 Task: Create a task  Implement a feature for users to share content with friends , assign it to team member softage.9@softage.net in the project UniTech and update the status of the task to  On Track  , set the priority of the task to Low.
Action: Mouse moved to (65, 409)
Screenshot: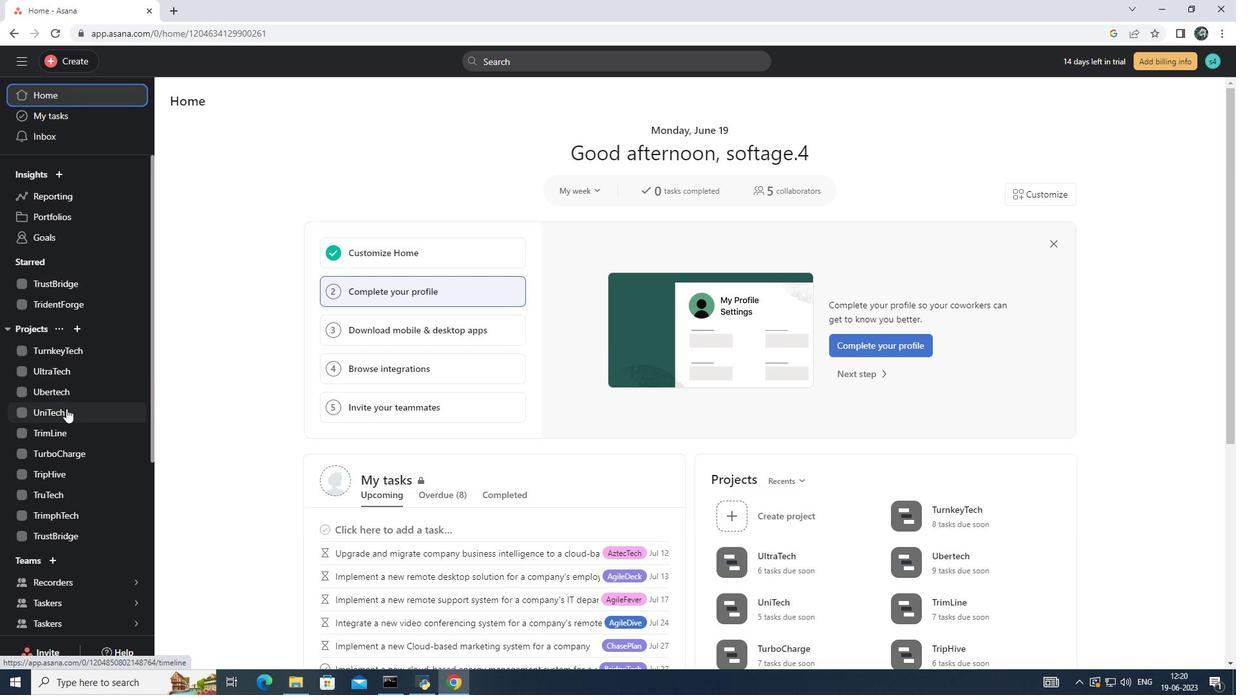 
Action: Mouse pressed left at (65, 409)
Screenshot: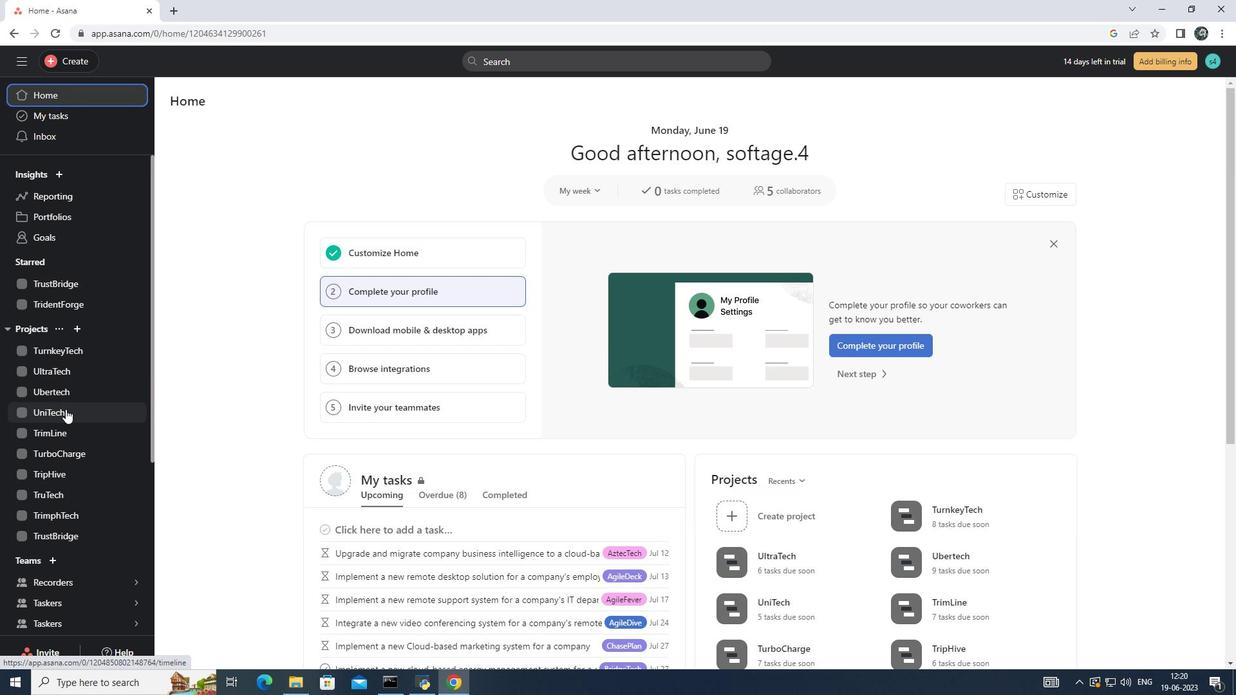 
Action: Mouse moved to (195, 160)
Screenshot: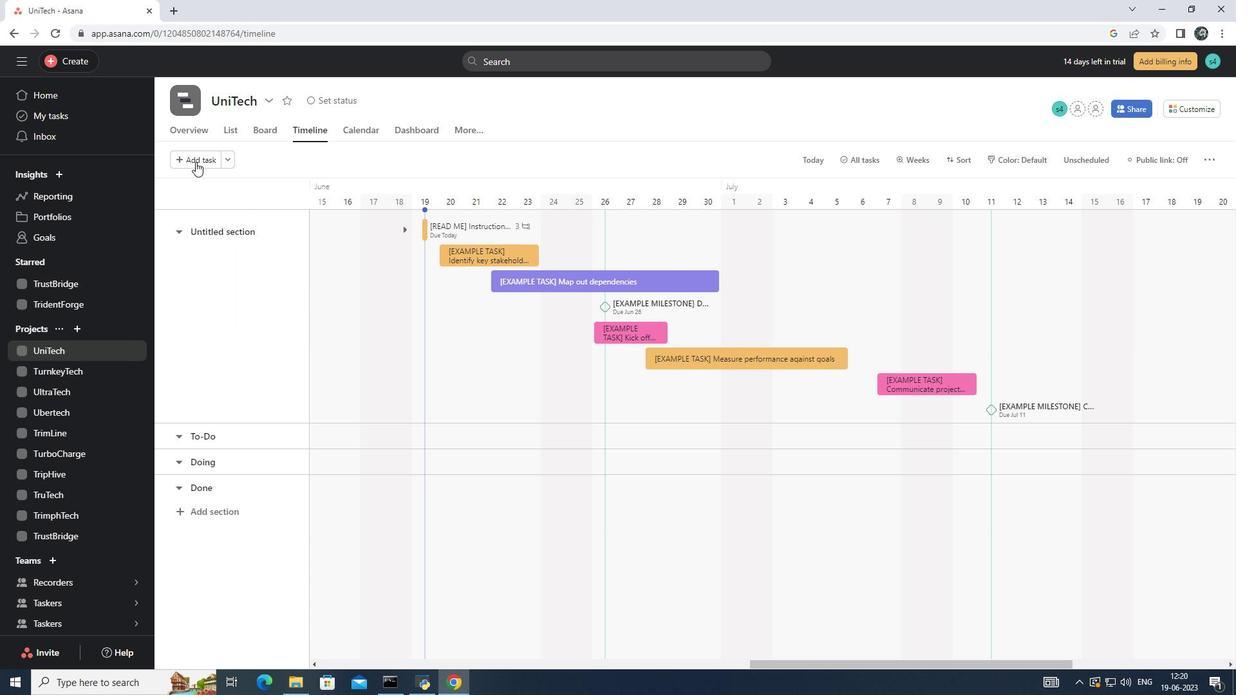 
Action: Mouse pressed left at (195, 160)
Screenshot: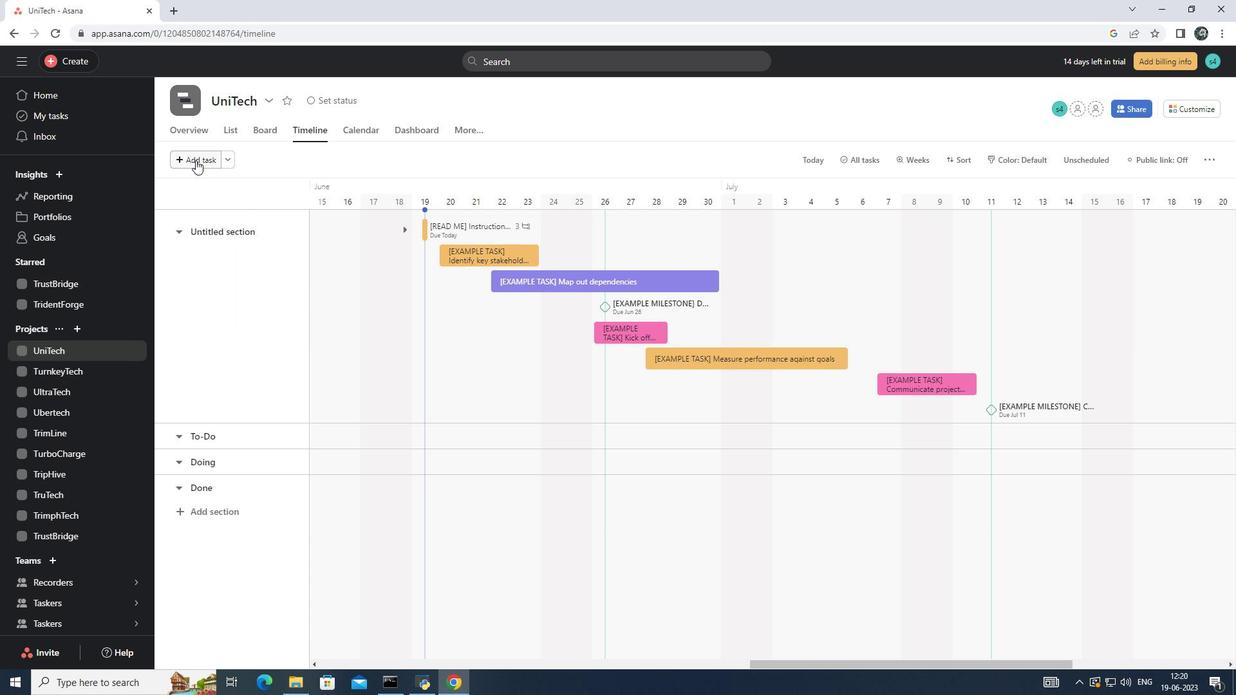 
Action: Mouse moved to (441, 232)
Screenshot: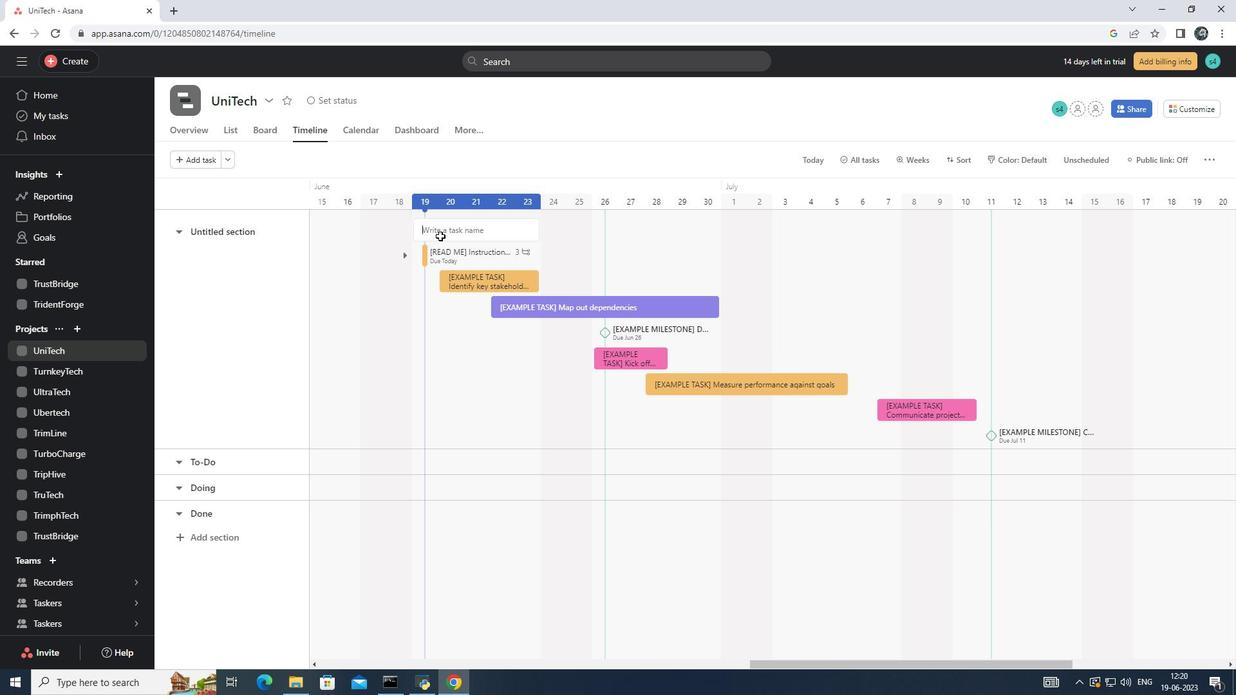 
Action: Mouse pressed left at (441, 232)
Screenshot: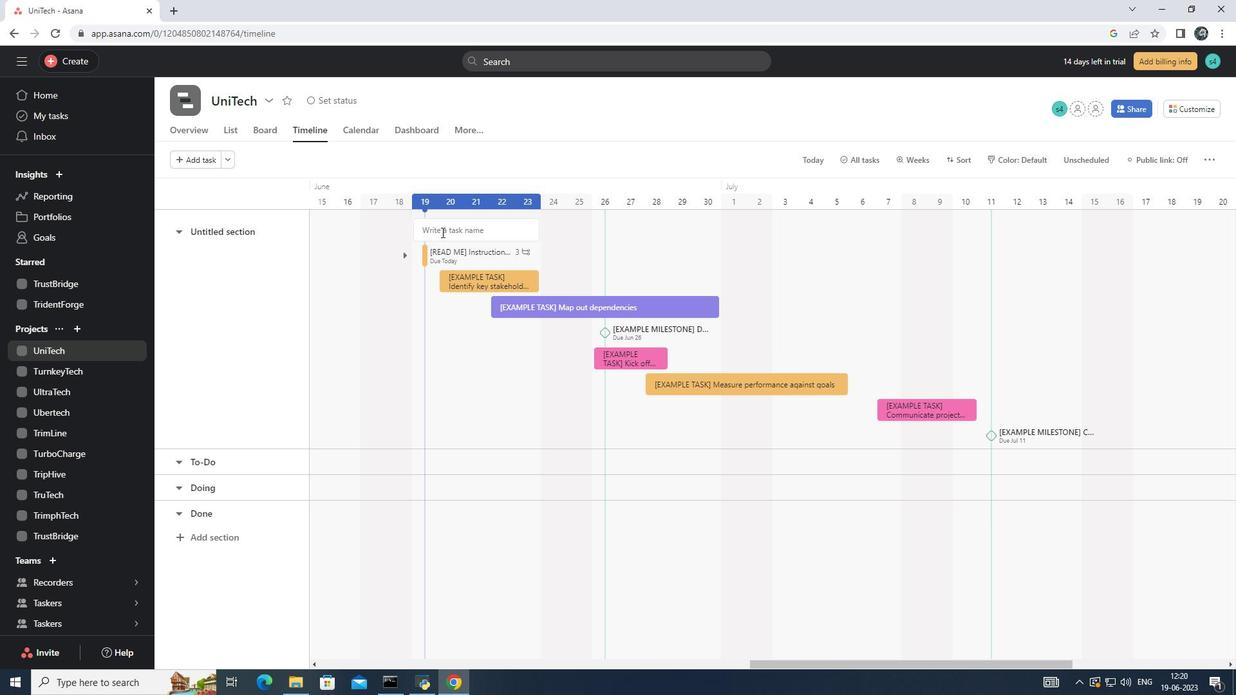 
Action: Mouse moved to (442, 231)
Screenshot: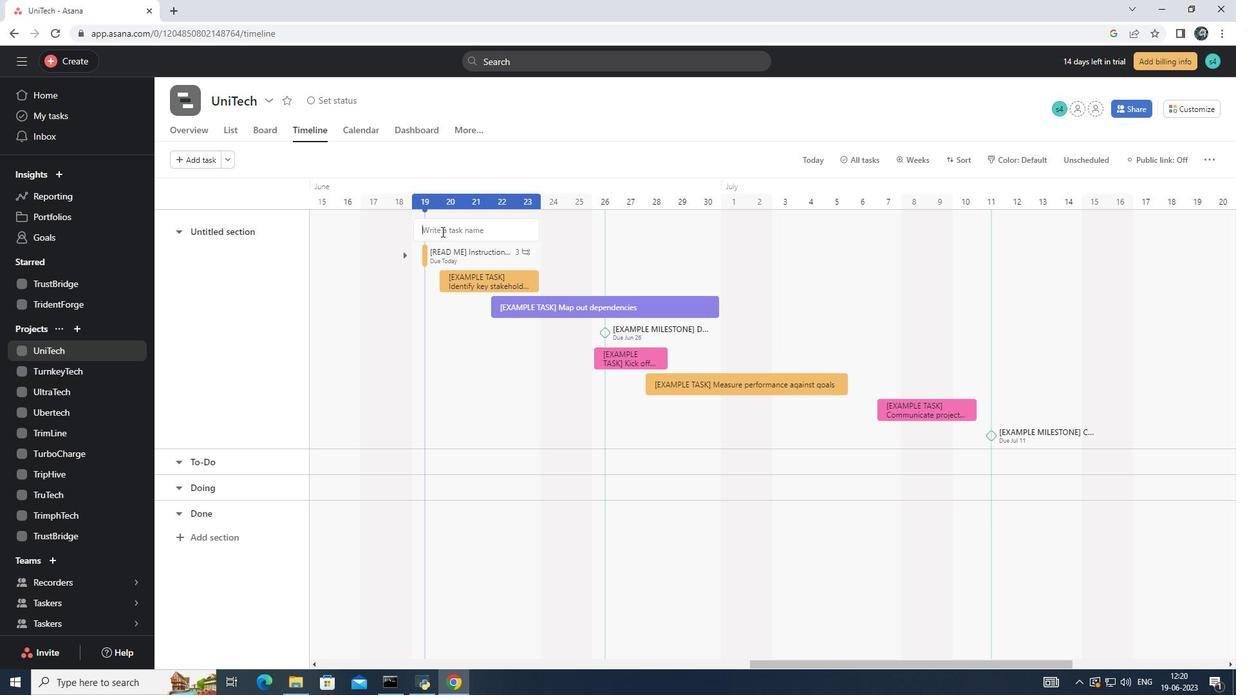 
Action: Key pressed <Key.shift>Implement<Key.space>a<Key.space>feature<Key.space>for<Key.space>users<Key.space>to<Key.space>share<Key.space>content<Key.space>with<Key.space>friends<Key.enter>
Screenshot: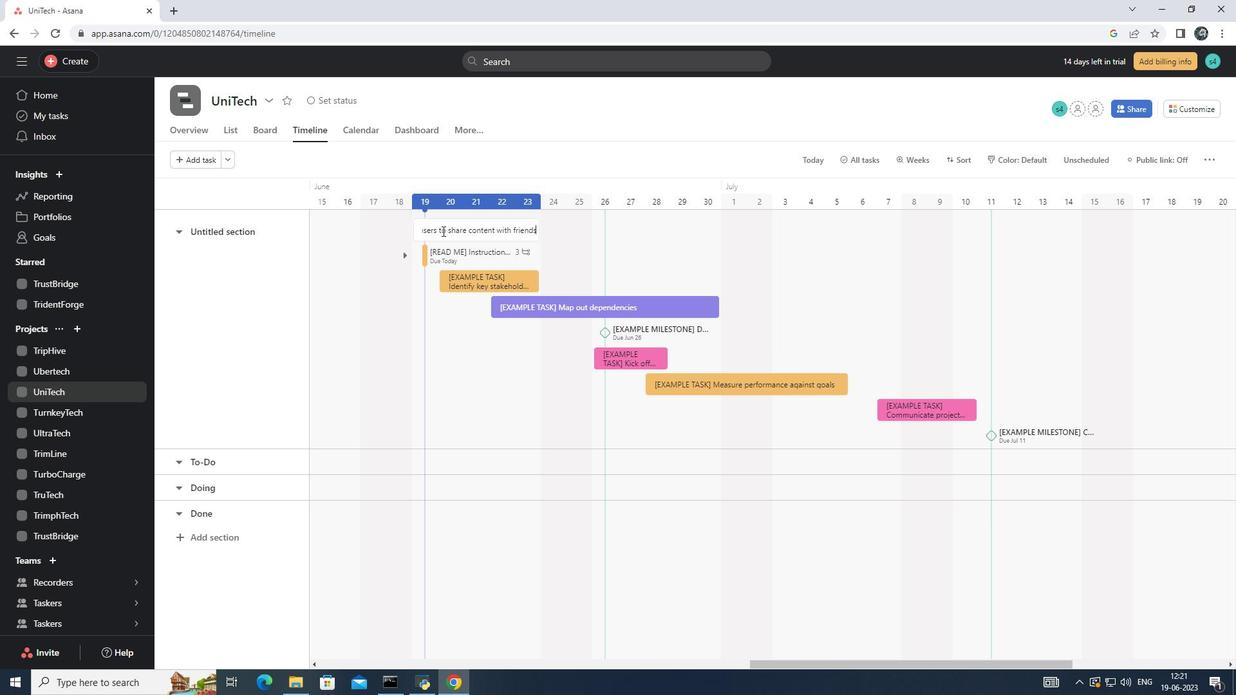 
Action: Mouse pressed left at (442, 231)
Screenshot: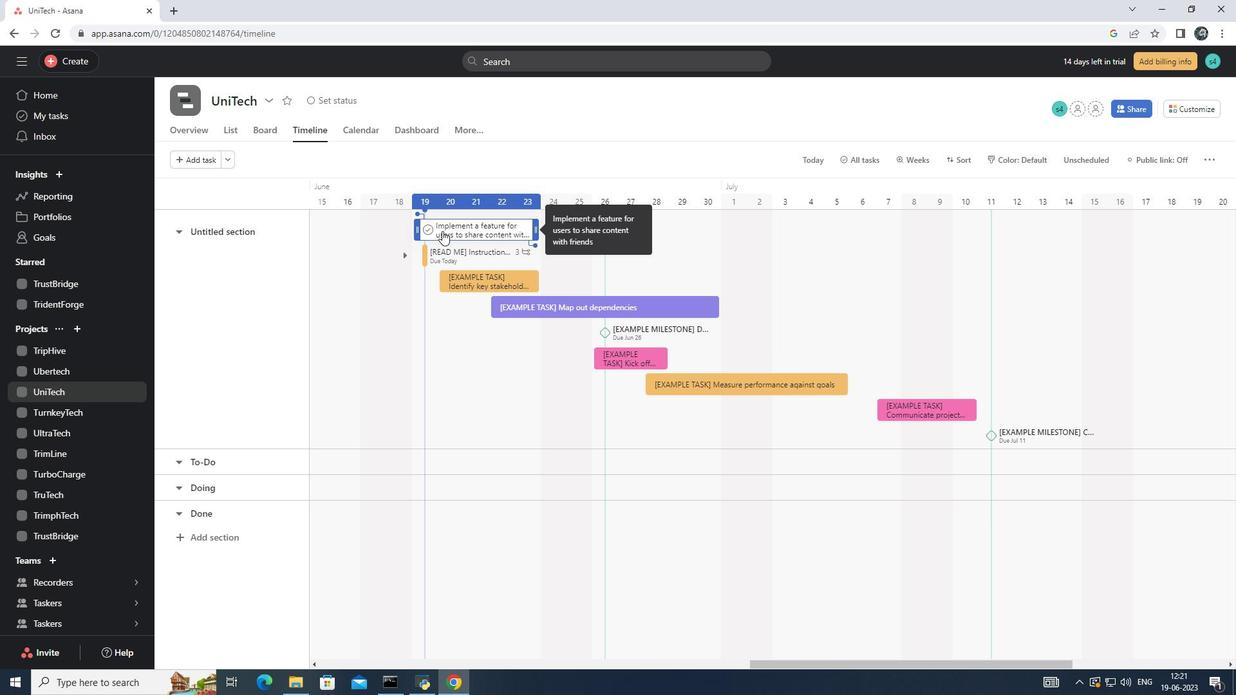 
Action: Mouse moved to (898, 249)
Screenshot: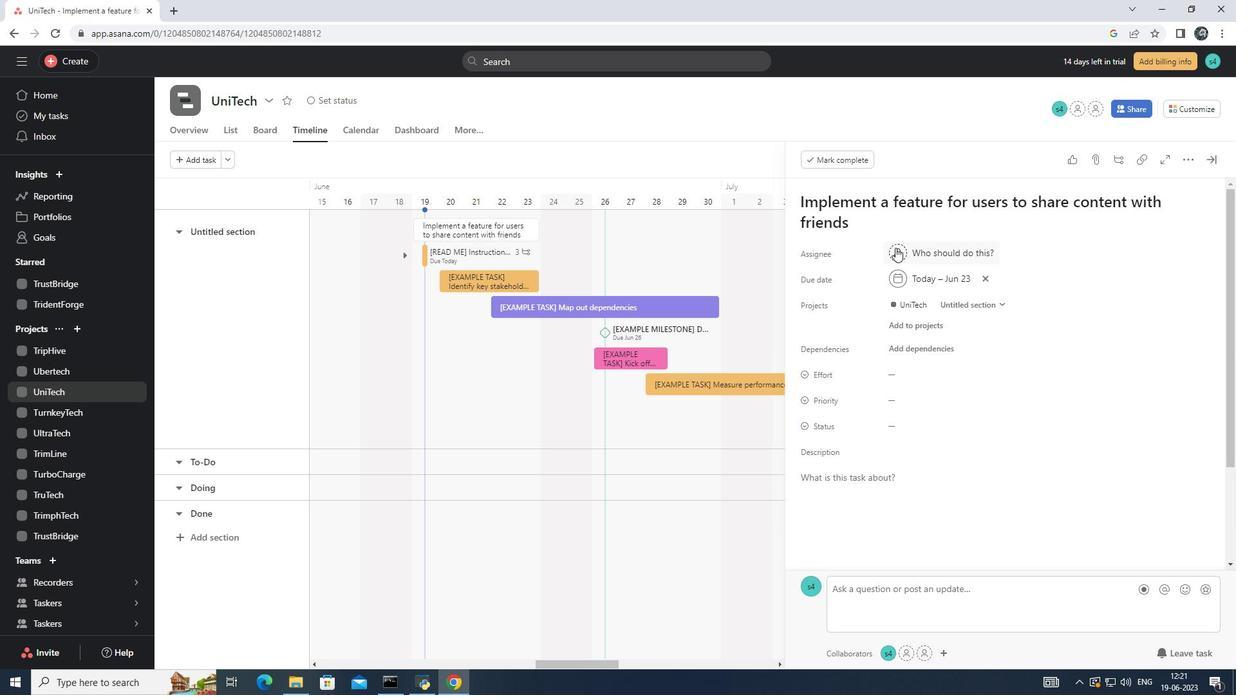 
Action: Mouse pressed left at (898, 249)
Screenshot: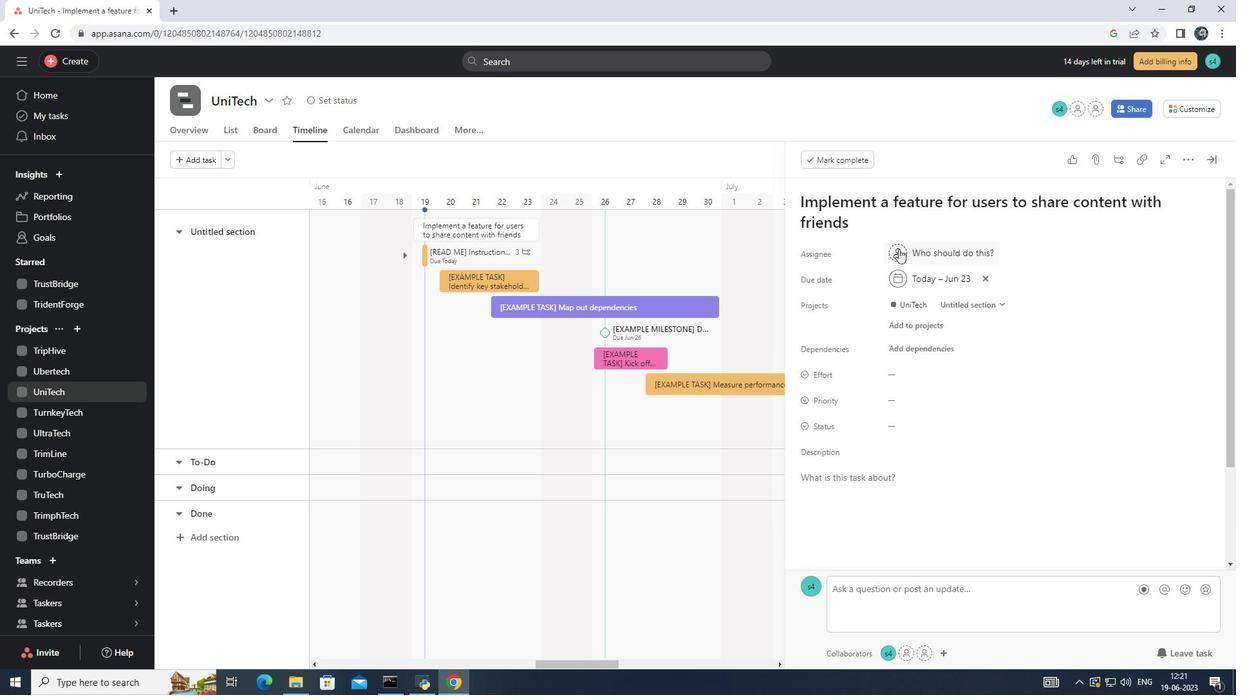 
Action: Mouse moved to (929, 254)
Screenshot: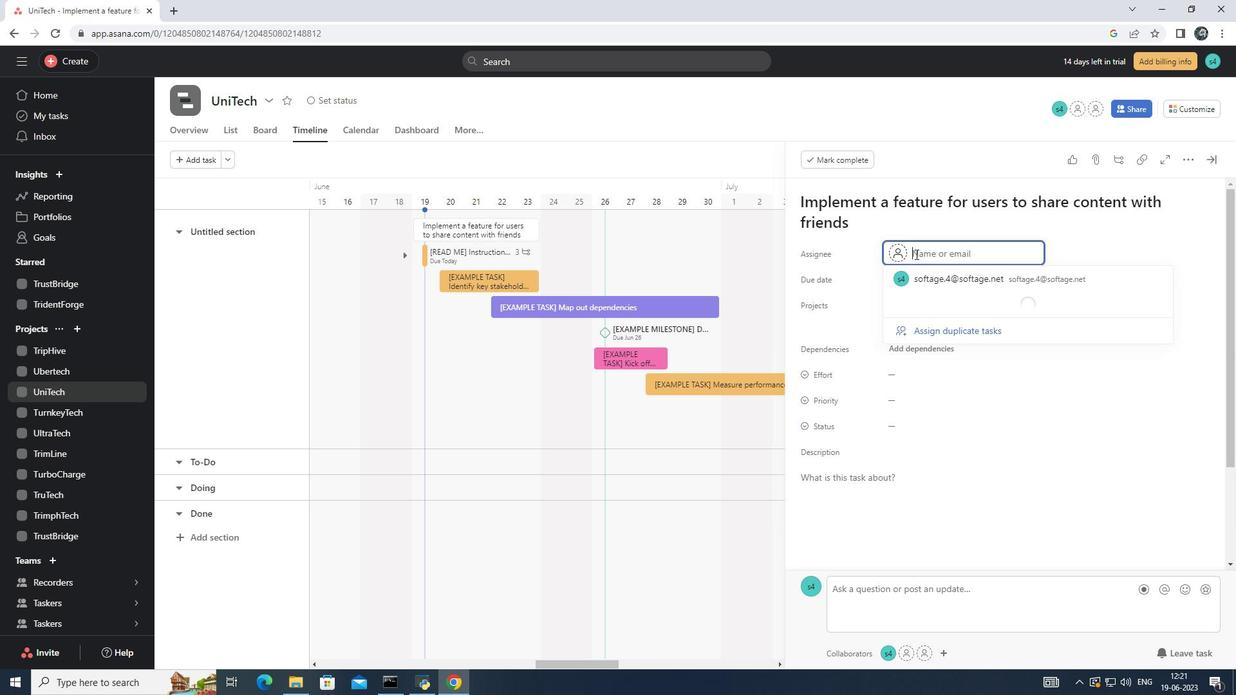
Action: Key pressed softage.9<Key.shift>@softage.net<Key.enter>
Screenshot: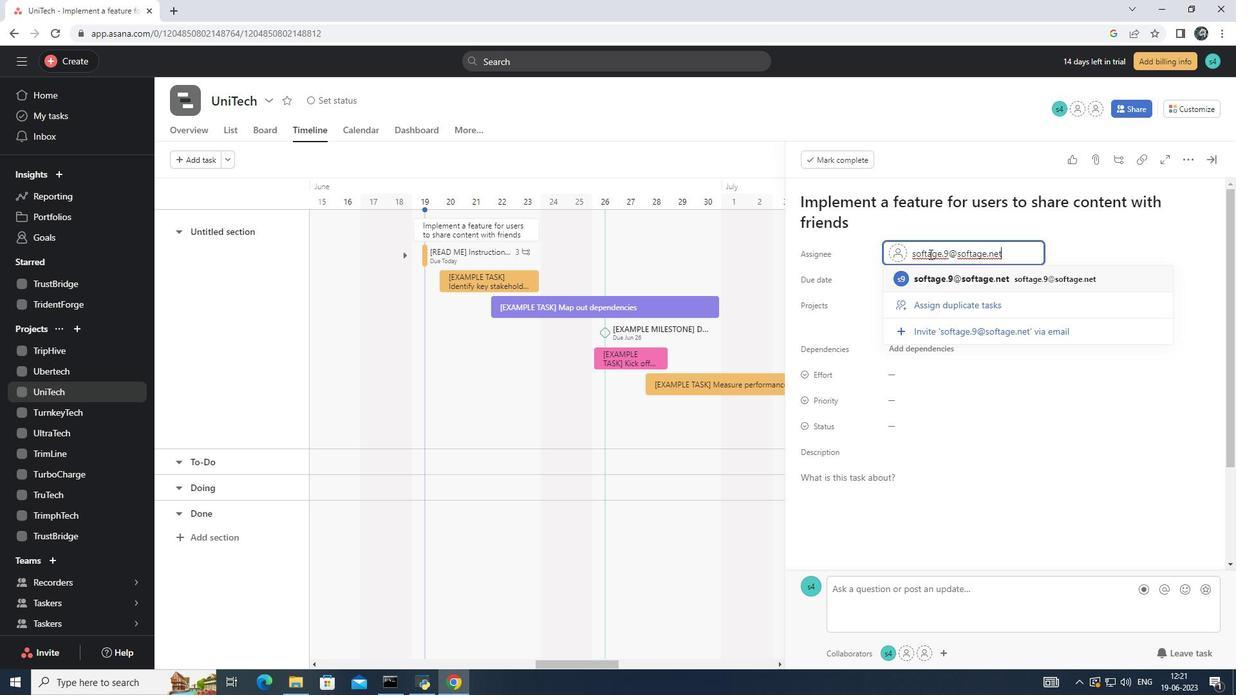 
Action: Mouse moved to (929, 426)
Screenshot: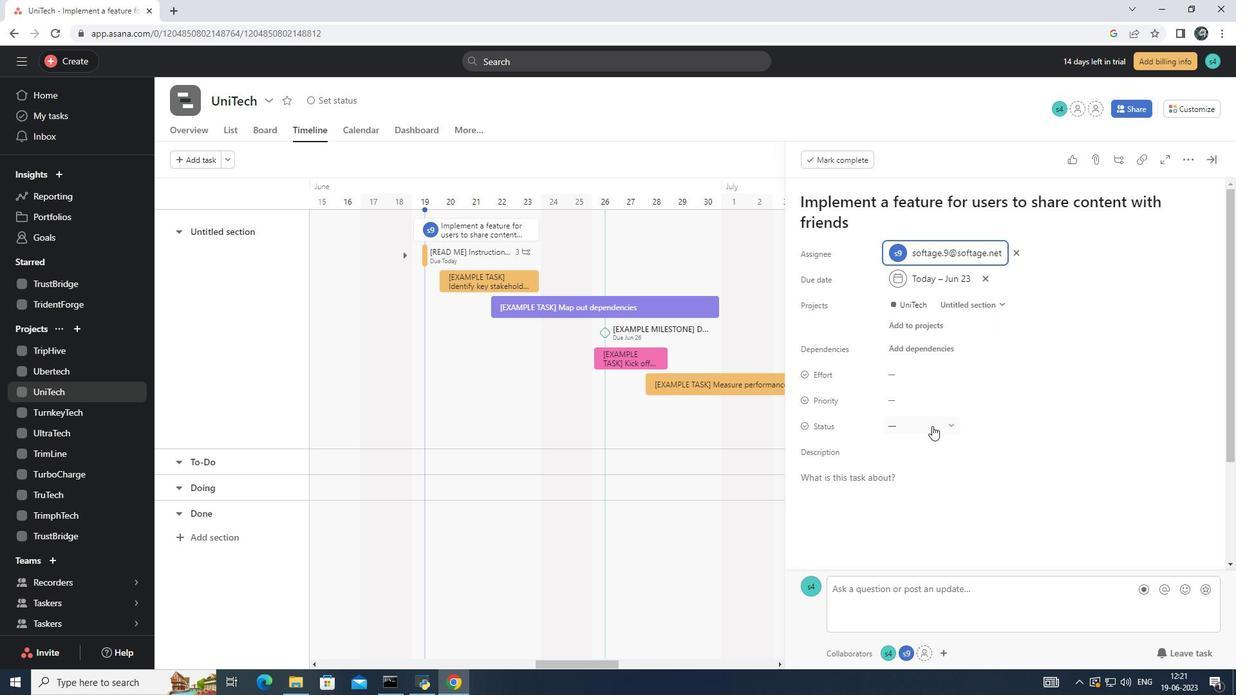 
Action: Mouse pressed left at (929, 426)
Screenshot: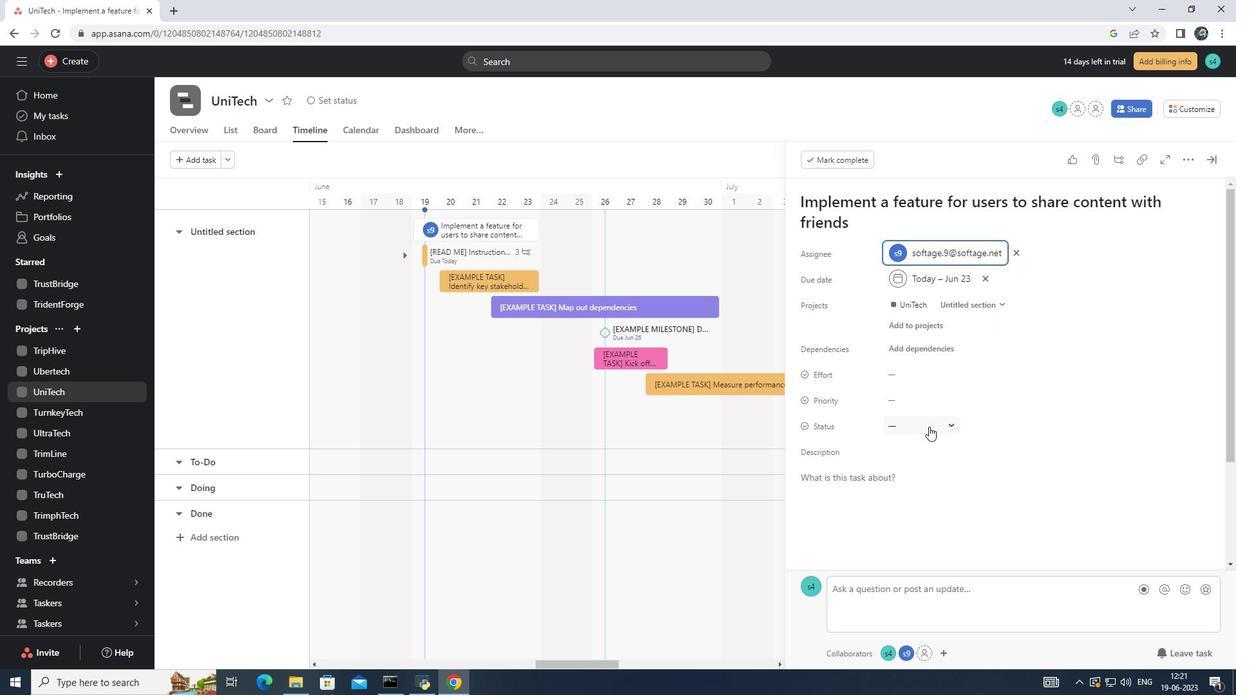 
Action: Mouse moved to (950, 469)
Screenshot: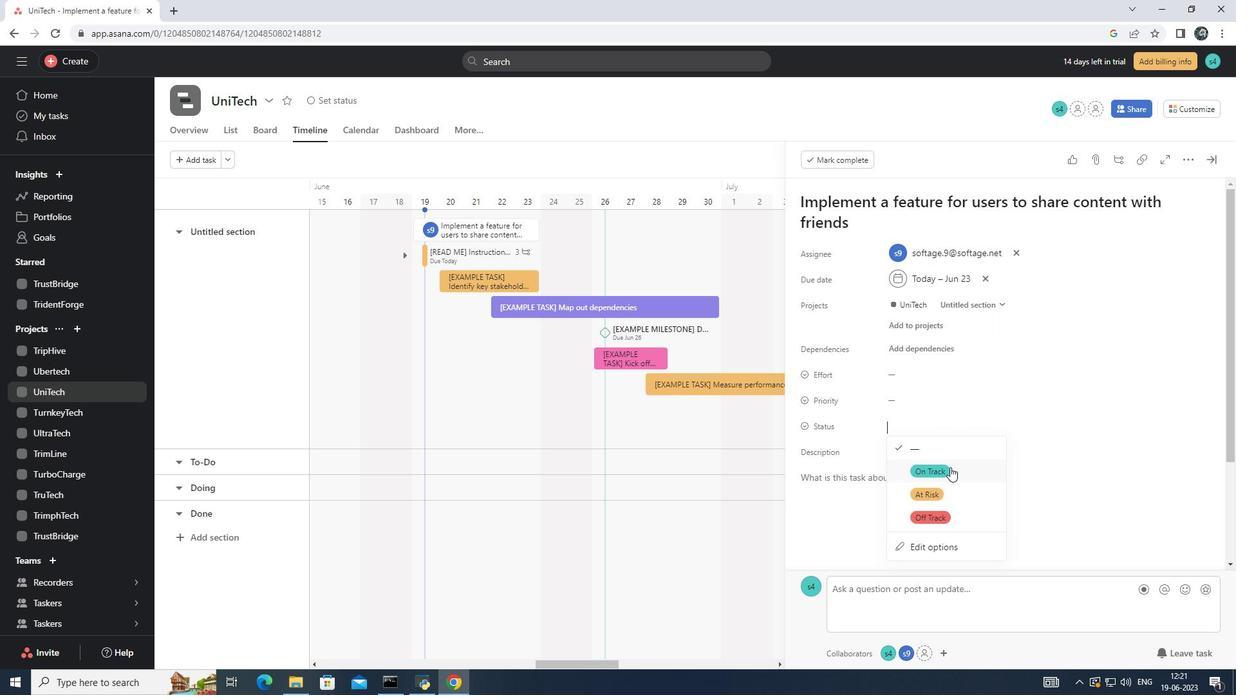 
Action: Mouse pressed left at (950, 469)
Screenshot: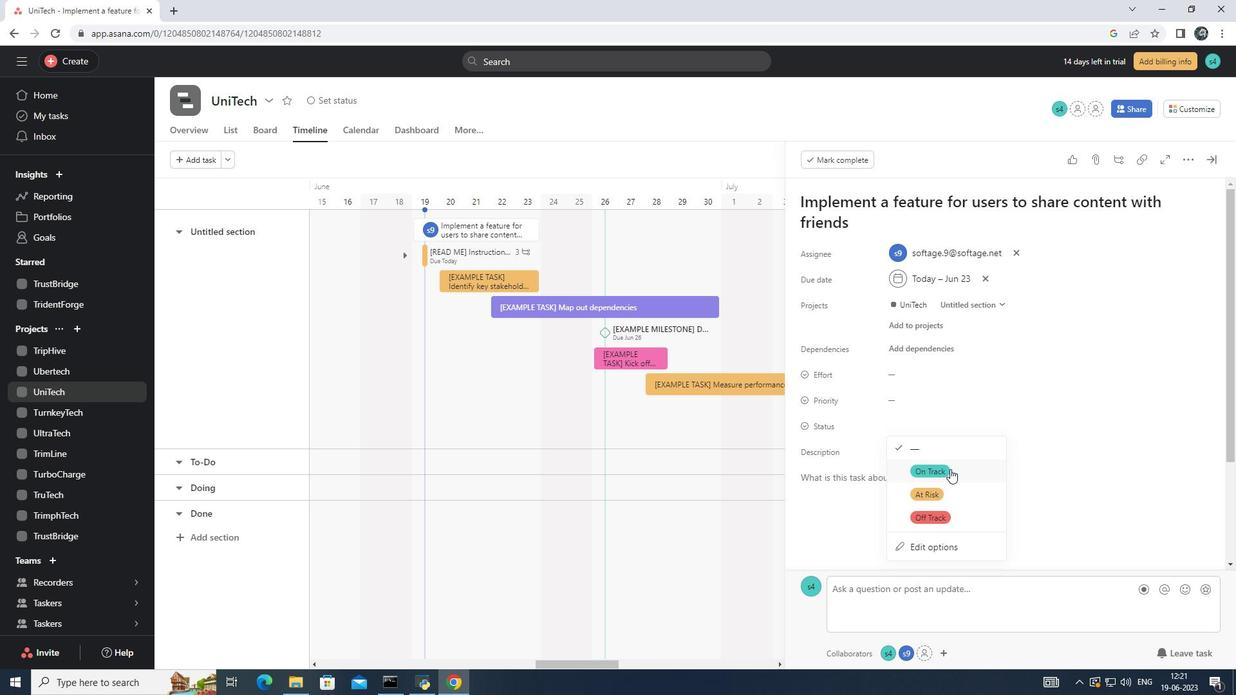
Action: Mouse moved to (920, 401)
Screenshot: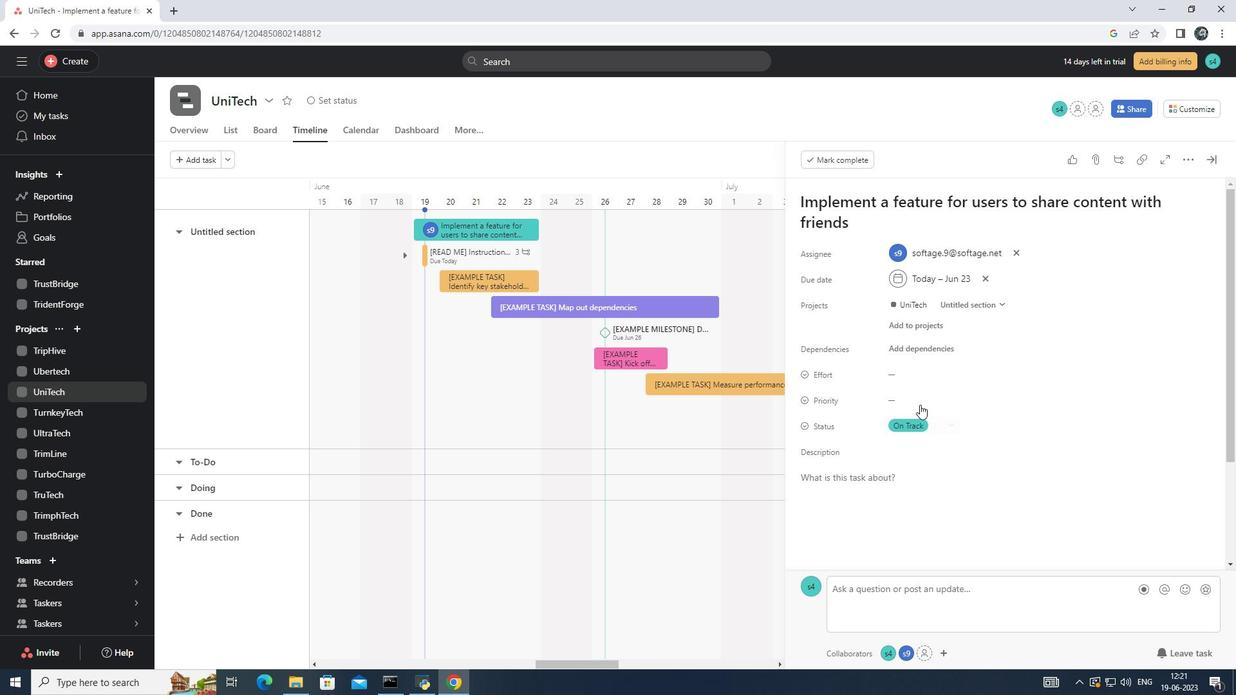 
Action: Mouse pressed left at (920, 401)
Screenshot: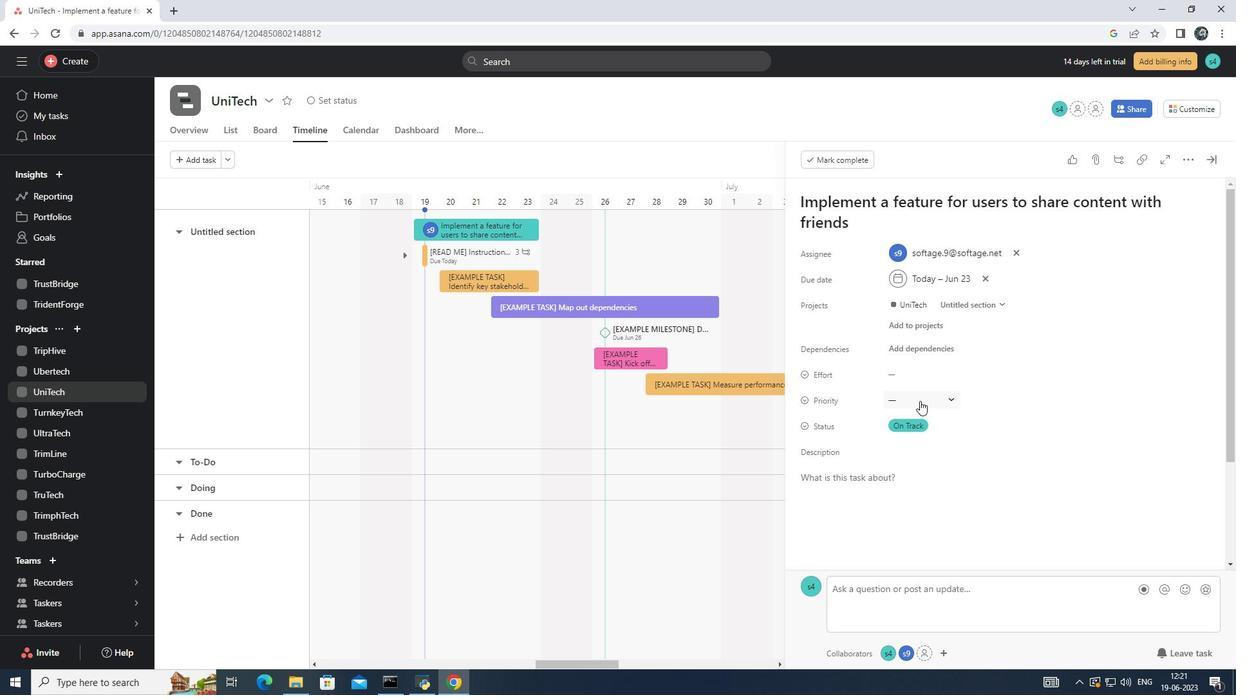 
Action: Mouse moved to (948, 489)
Screenshot: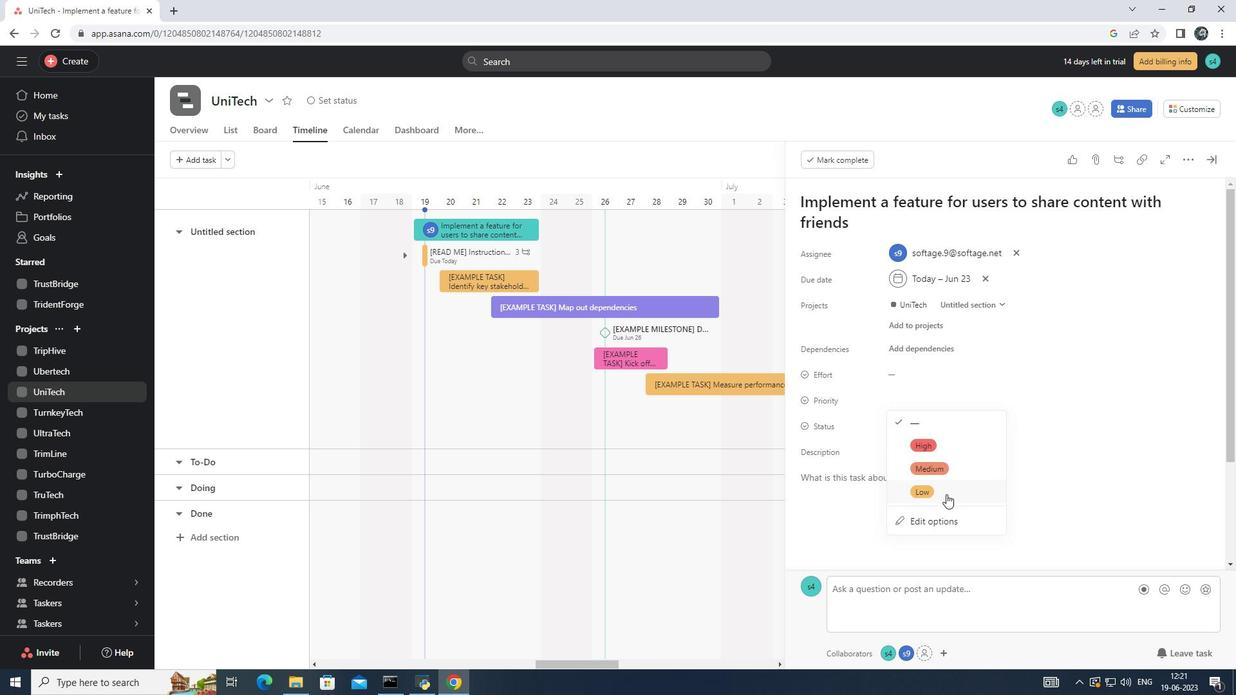 
Action: Mouse pressed left at (948, 489)
Screenshot: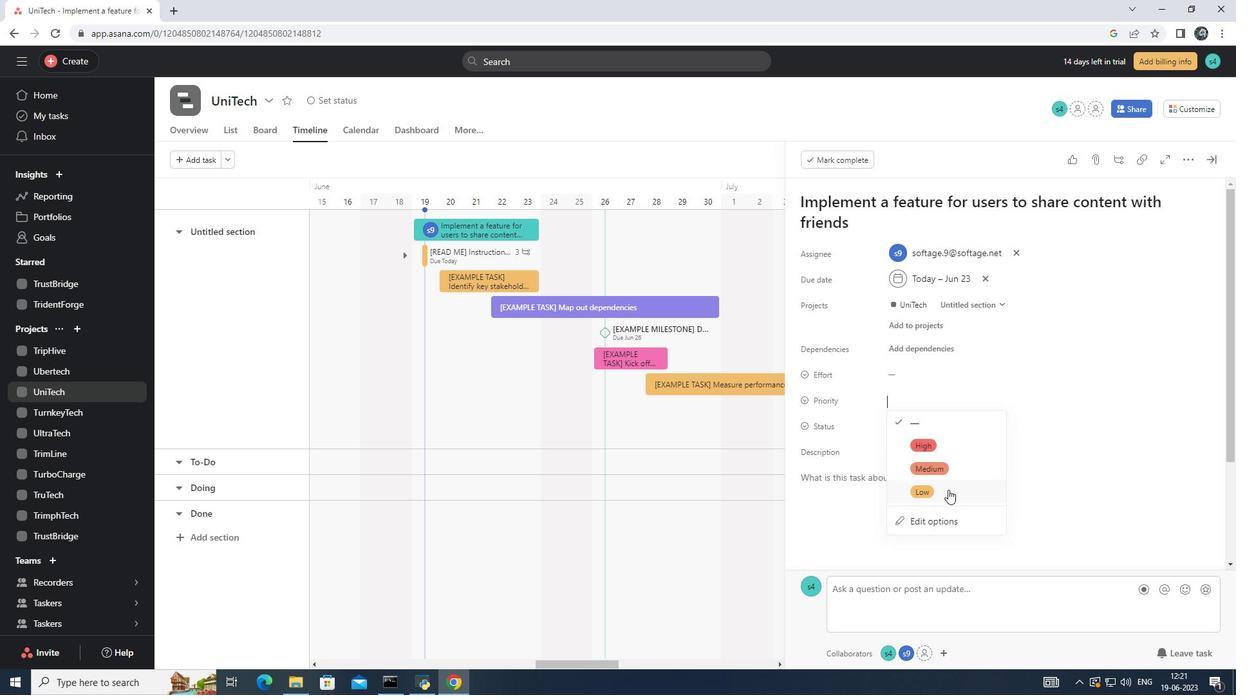 
